 Task: Search "Solved" ticket status & apply.
Action: Mouse moved to (646, 194)
Screenshot: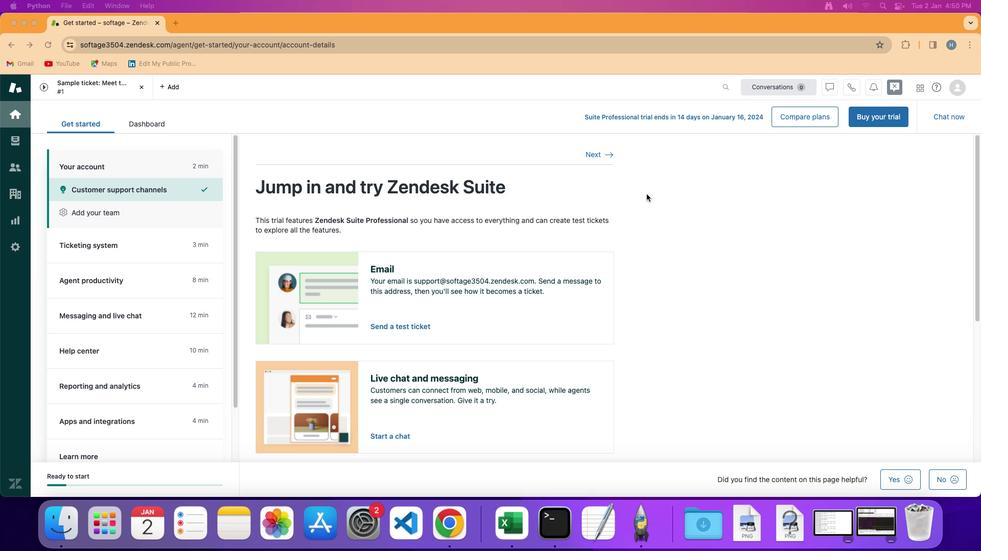 
Action: Mouse pressed left at (646, 194)
Screenshot: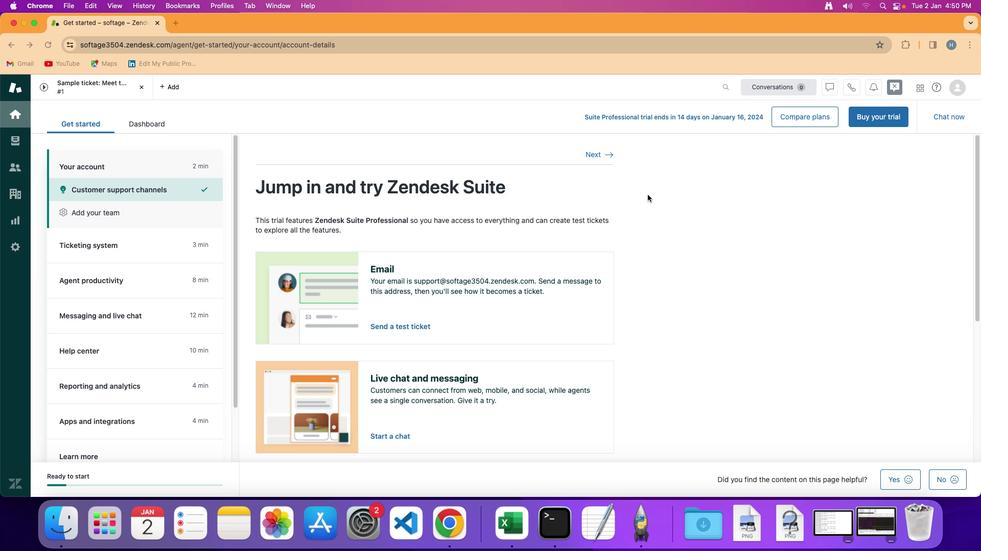 
Action: Mouse moved to (18, 143)
Screenshot: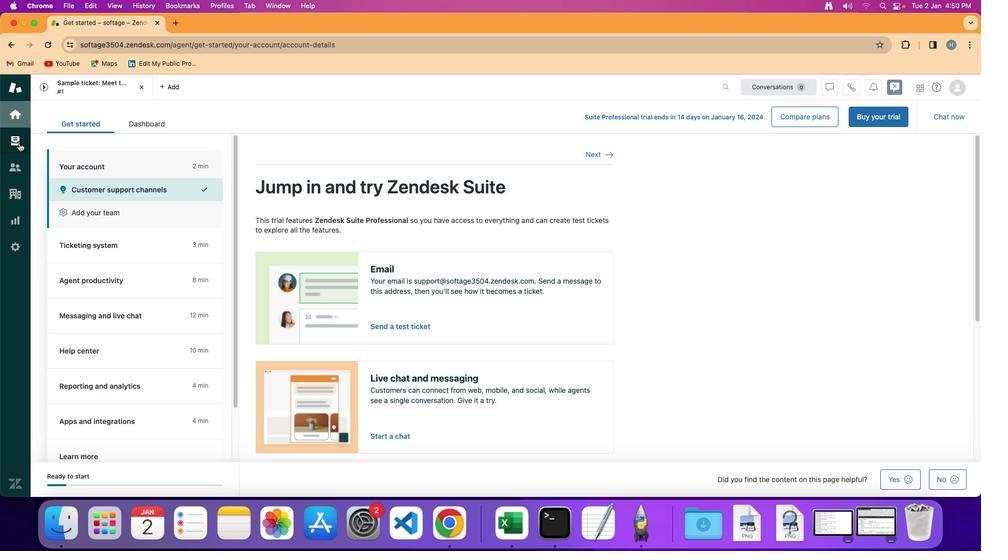 
Action: Mouse pressed left at (18, 143)
Screenshot: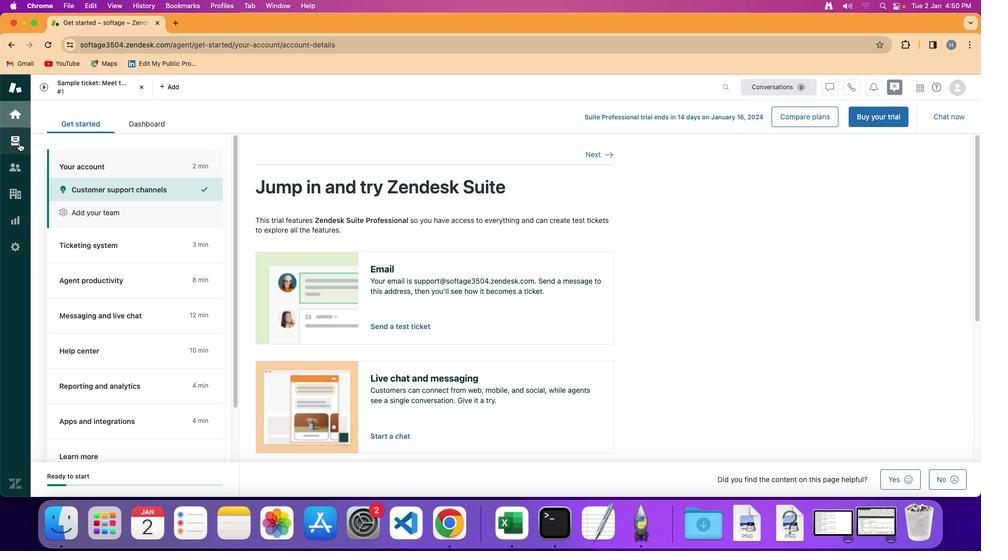 
Action: Mouse moved to (84, 202)
Screenshot: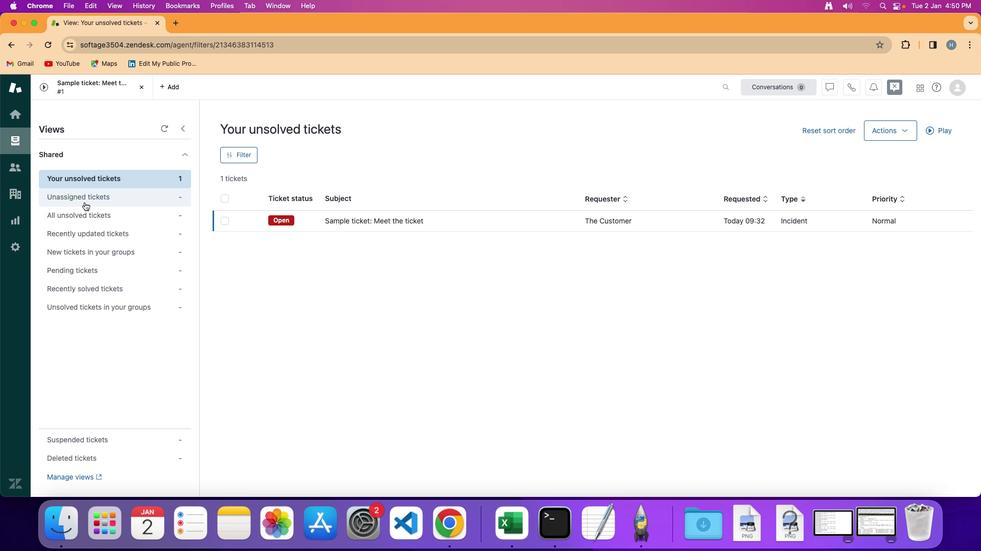 
Action: Mouse pressed left at (84, 202)
Screenshot: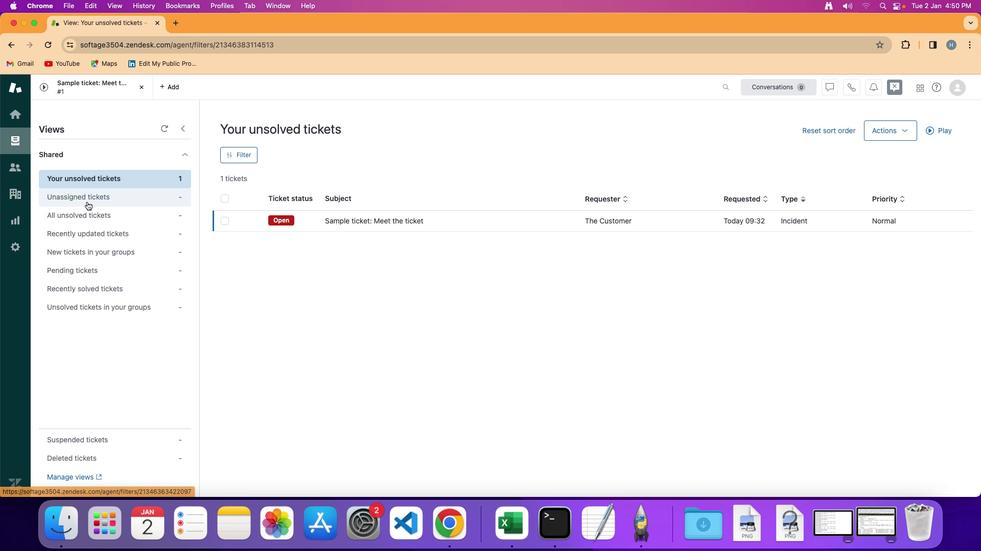
Action: Mouse moved to (243, 151)
Screenshot: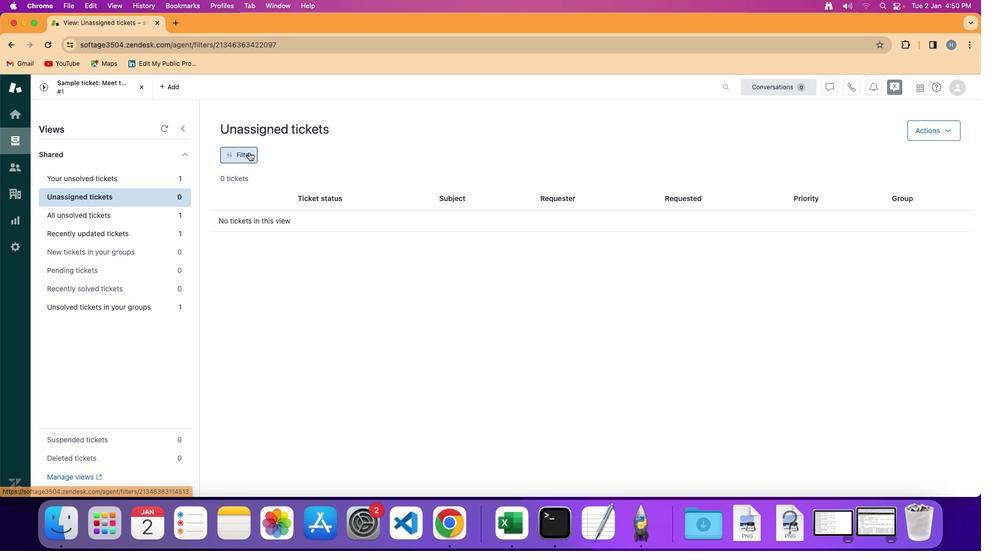 
Action: Mouse pressed left at (243, 151)
Screenshot: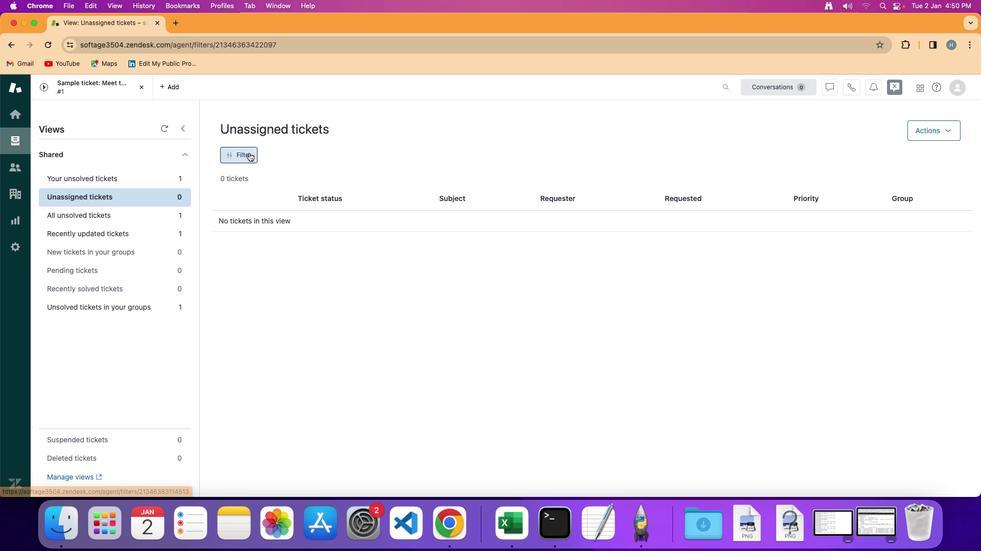 
Action: Mouse moved to (892, 199)
Screenshot: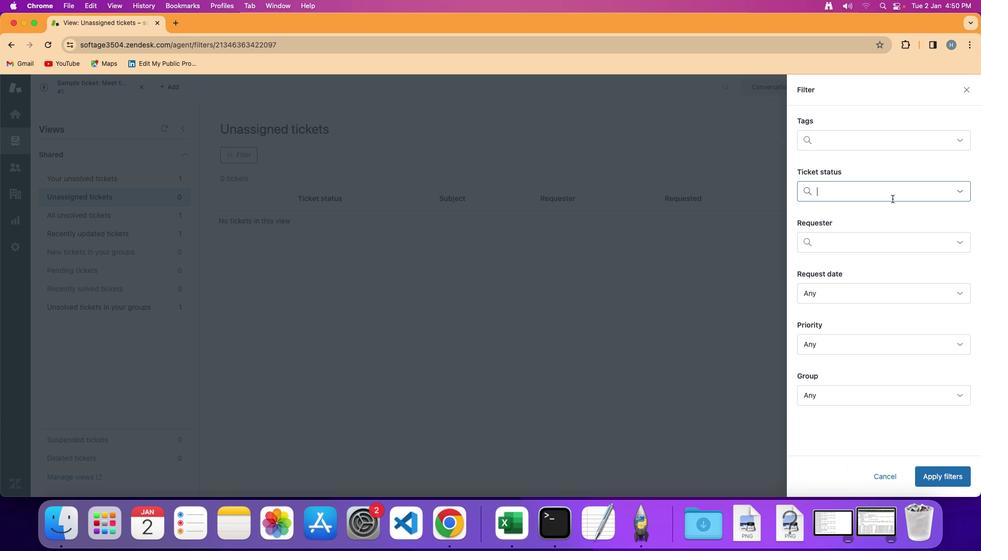 
Action: Mouse pressed left at (892, 199)
Screenshot: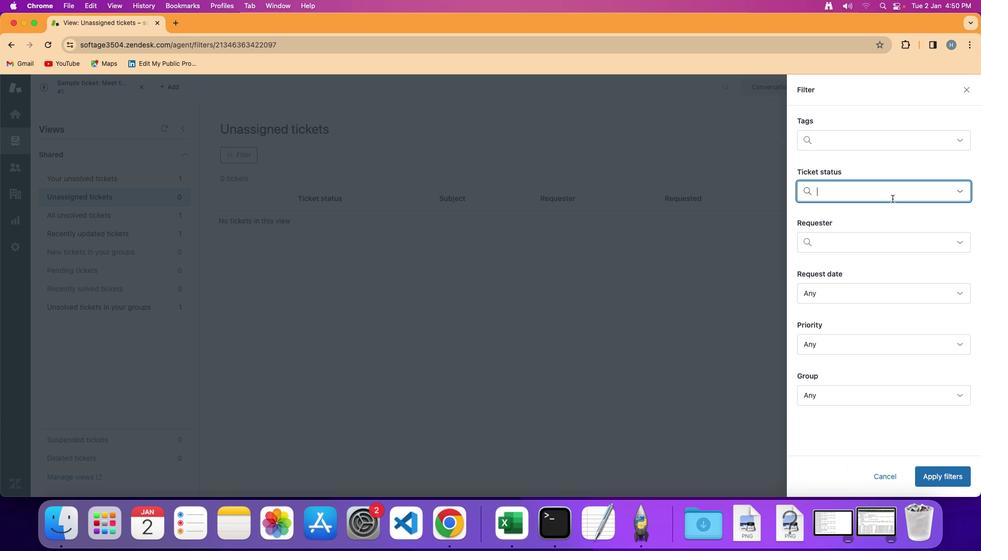 
Action: Mouse moved to (867, 271)
Screenshot: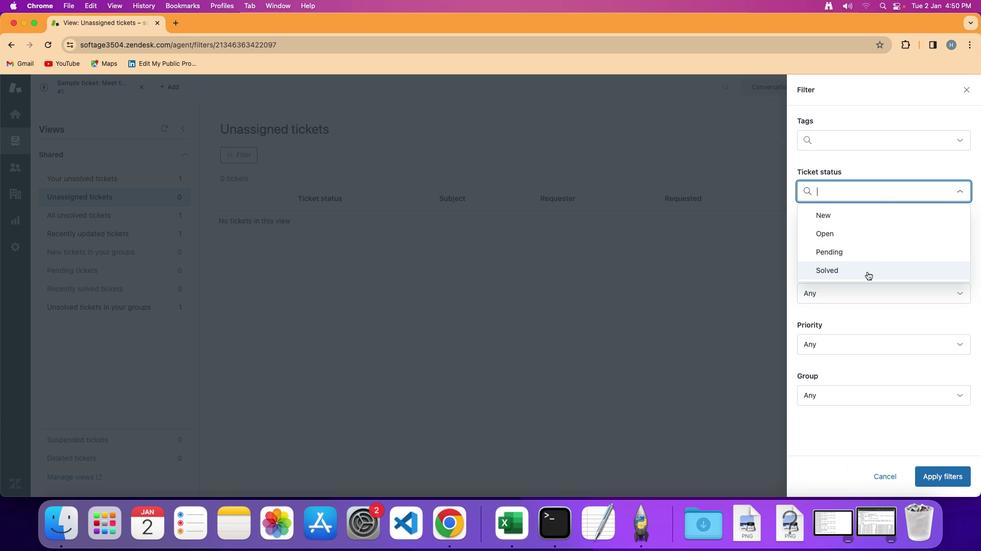
Action: Mouse pressed left at (867, 271)
Screenshot: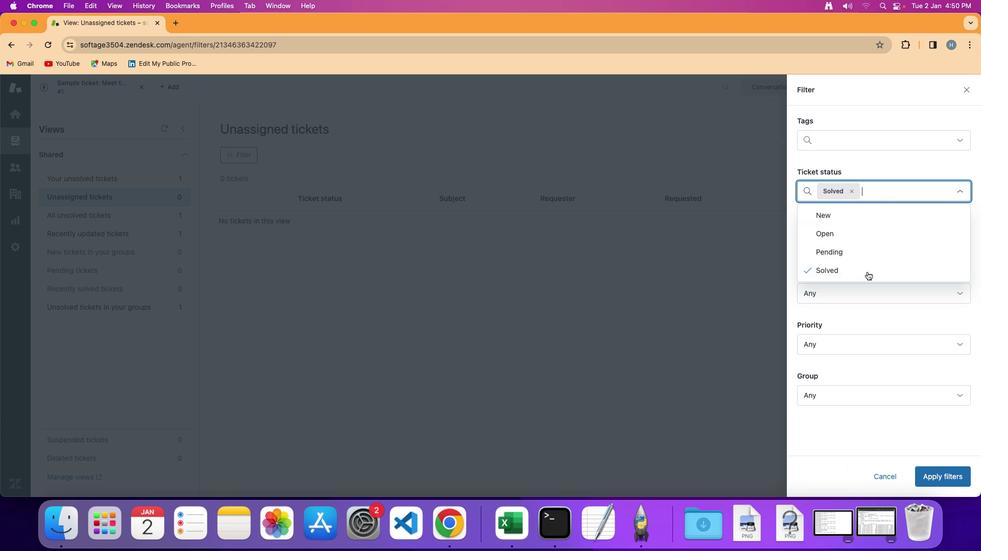 
Action: Mouse moved to (953, 472)
Screenshot: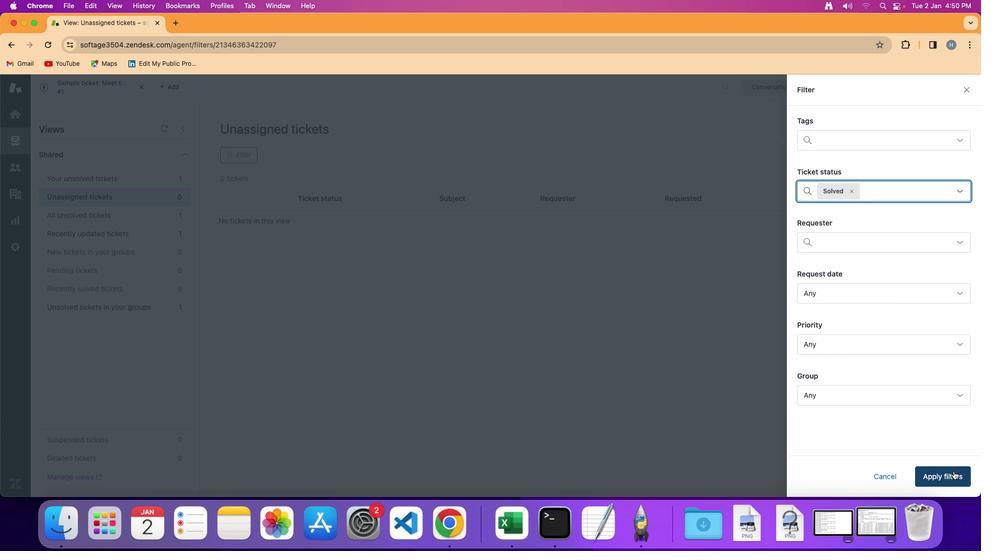 
Action: Mouse pressed left at (953, 472)
Screenshot: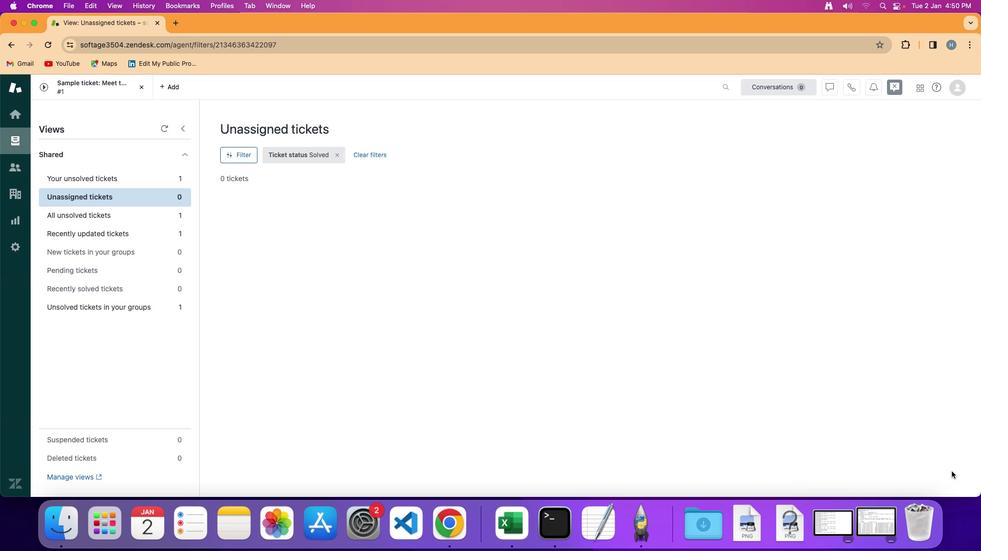 
Action: Mouse moved to (604, 317)
Screenshot: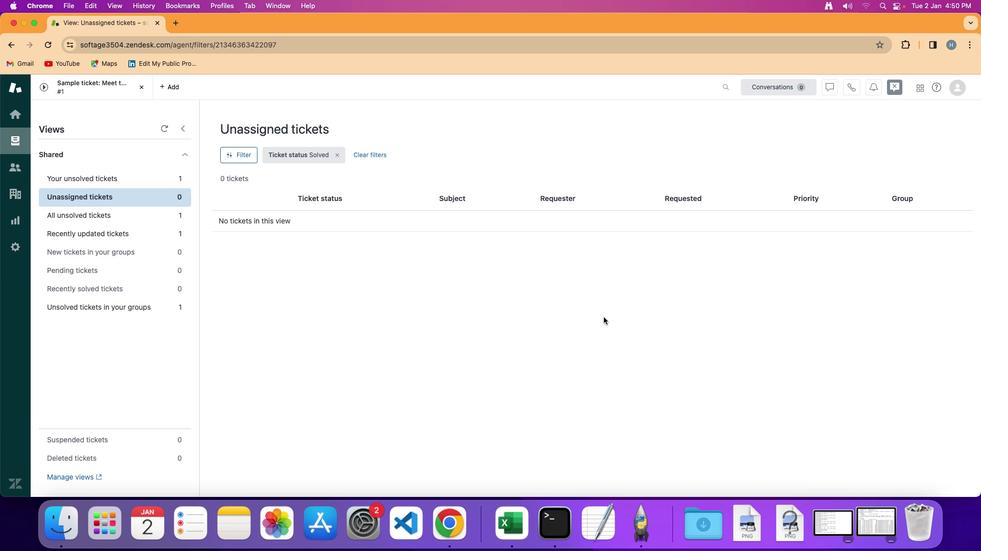 
